 Task: Switch to enhanced protection.
Action: Mouse moved to (1204, 35)
Screenshot: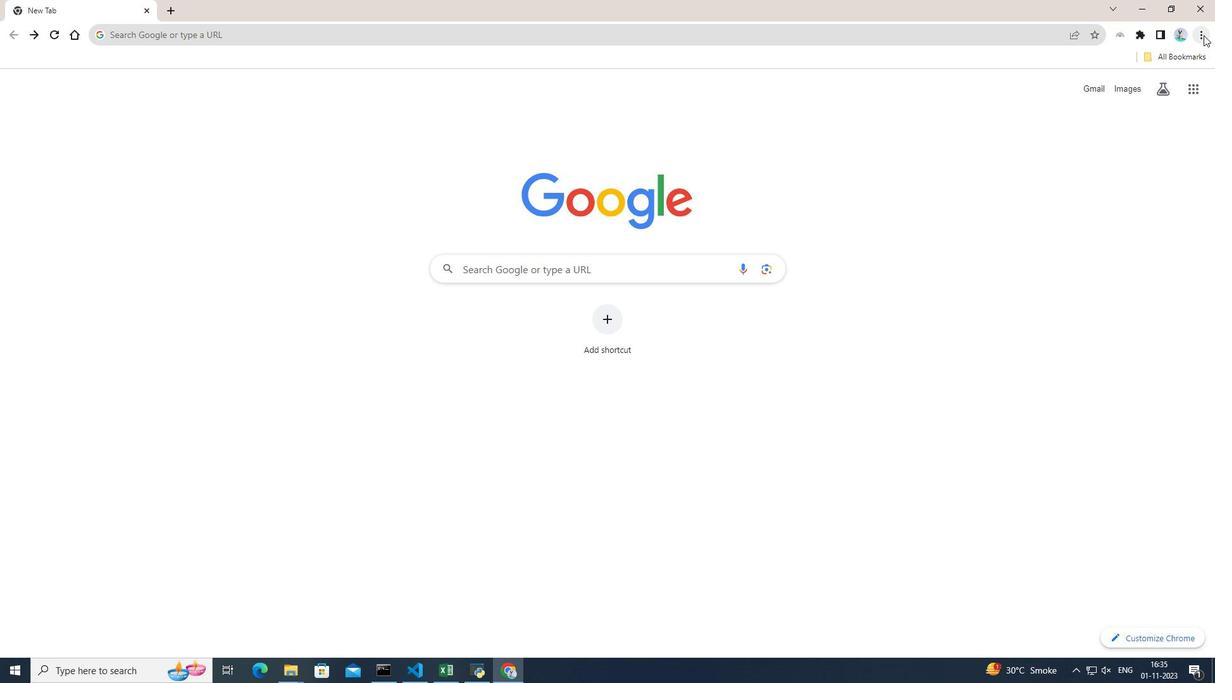 
Action: Mouse pressed left at (1204, 35)
Screenshot: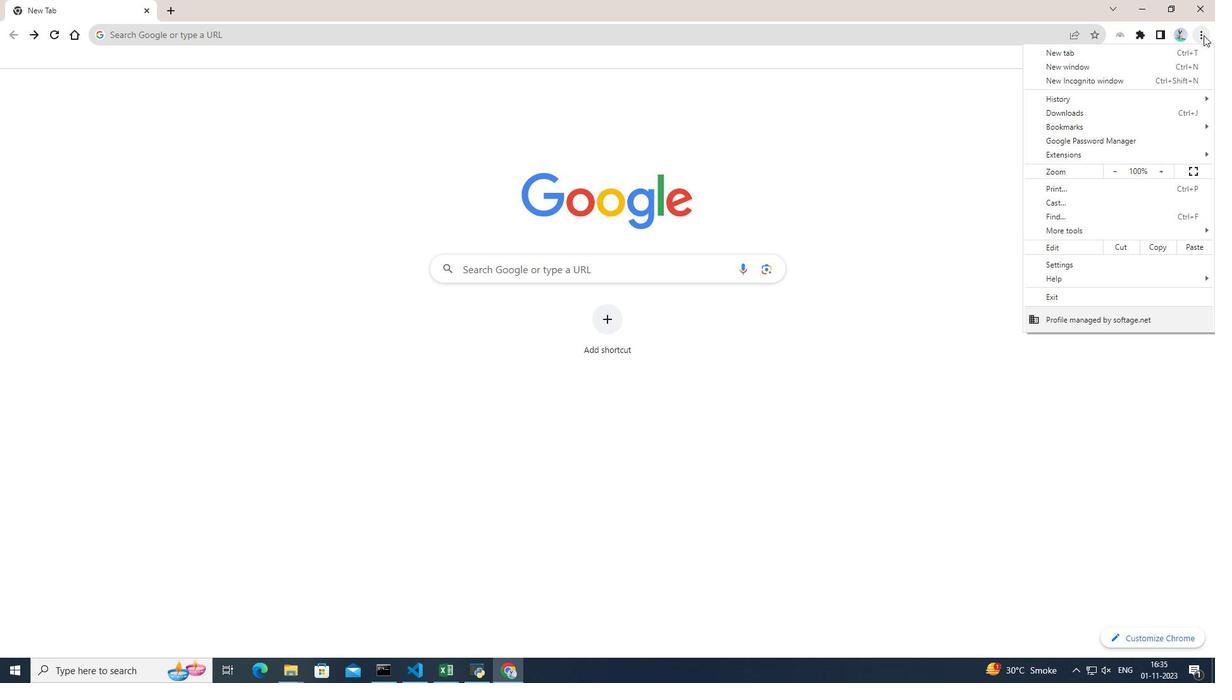 
Action: Mouse moved to (1081, 262)
Screenshot: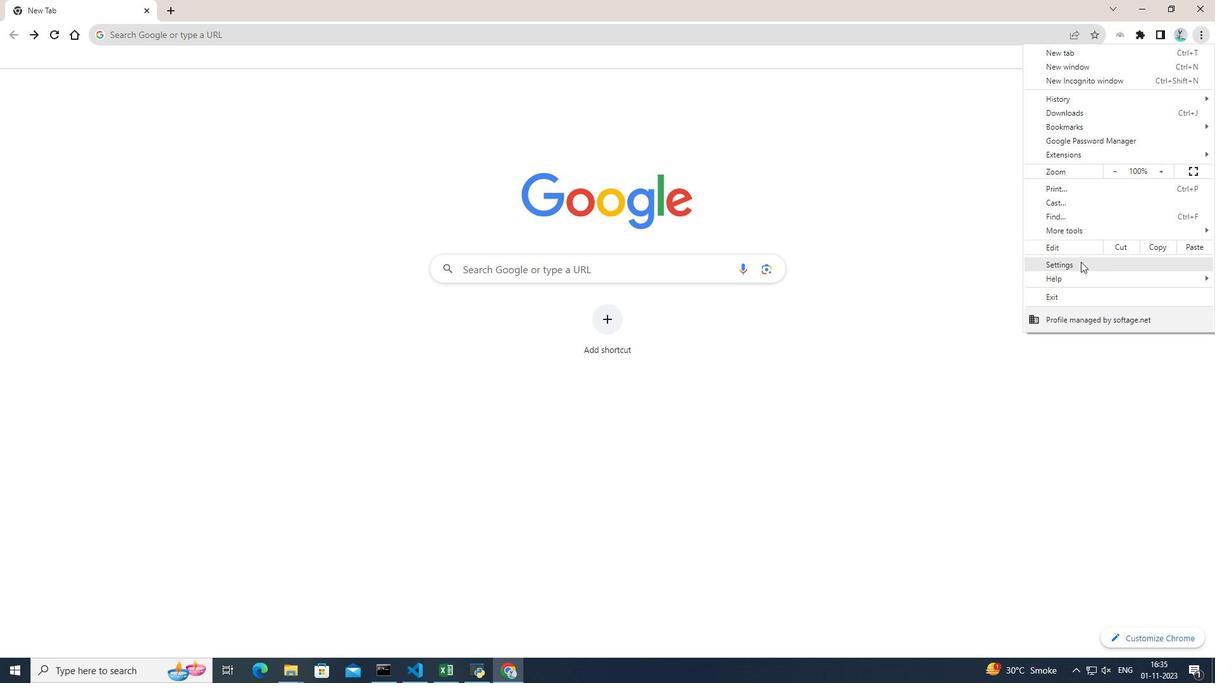 
Action: Mouse pressed left at (1081, 262)
Screenshot: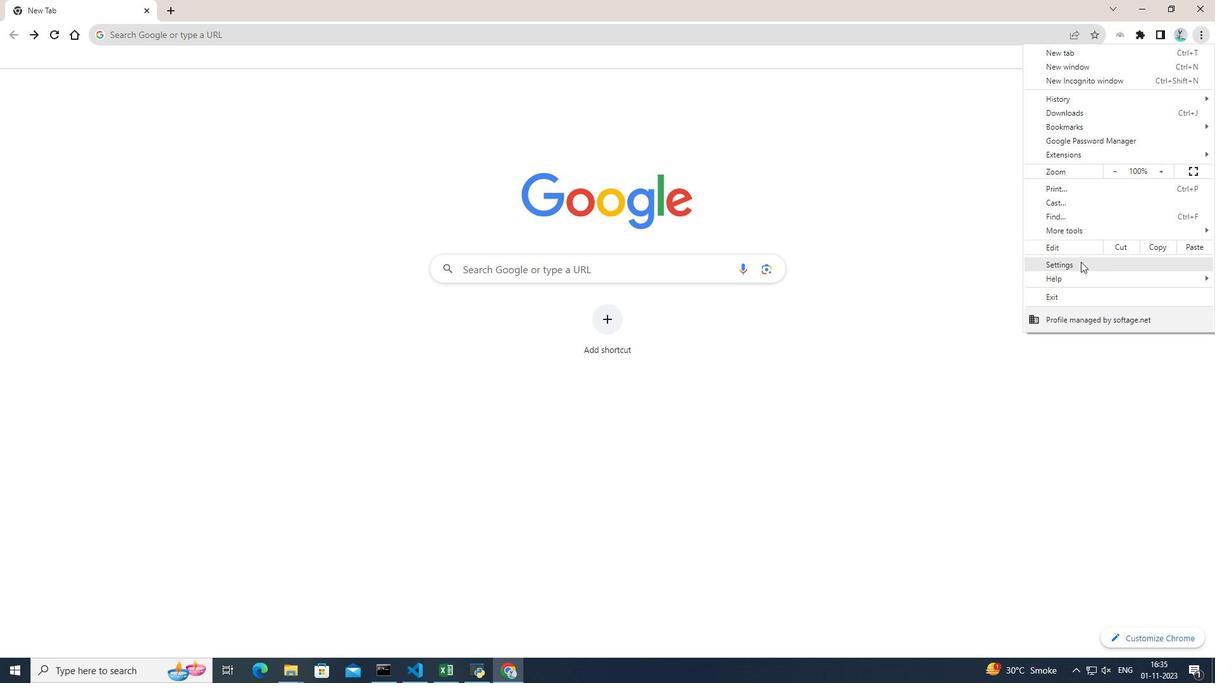 
Action: Mouse moved to (68, 144)
Screenshot: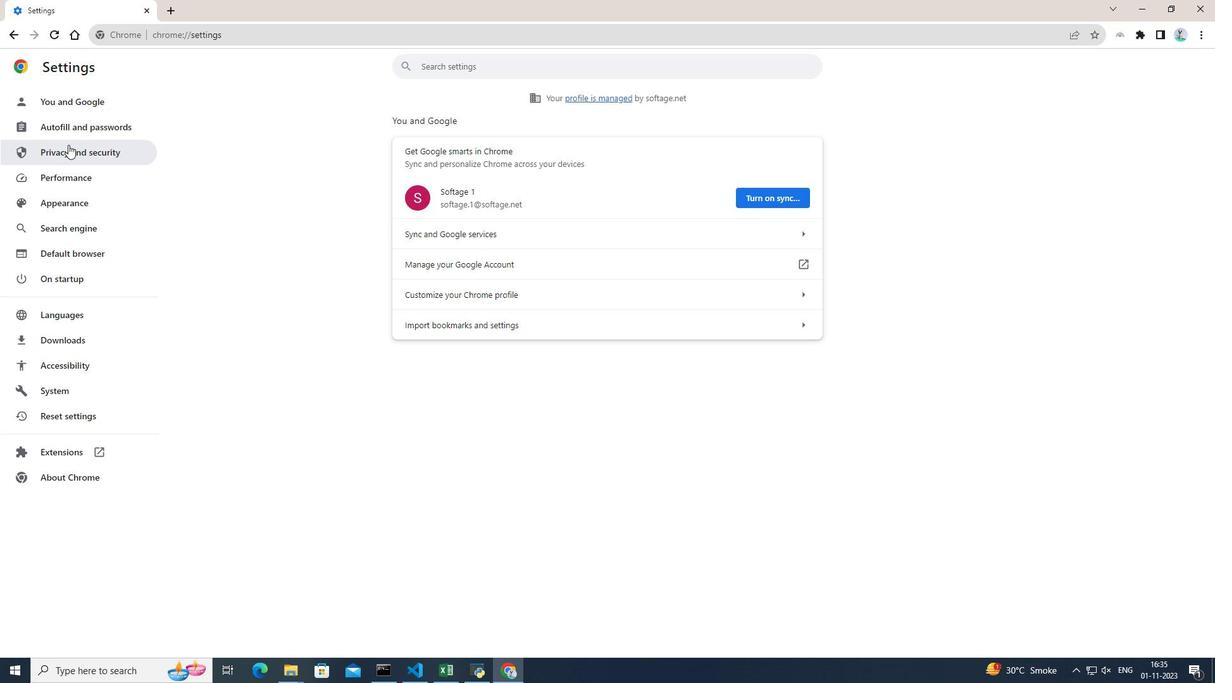 
Action: Mouse pressed left at (68, 144)
Screenshot: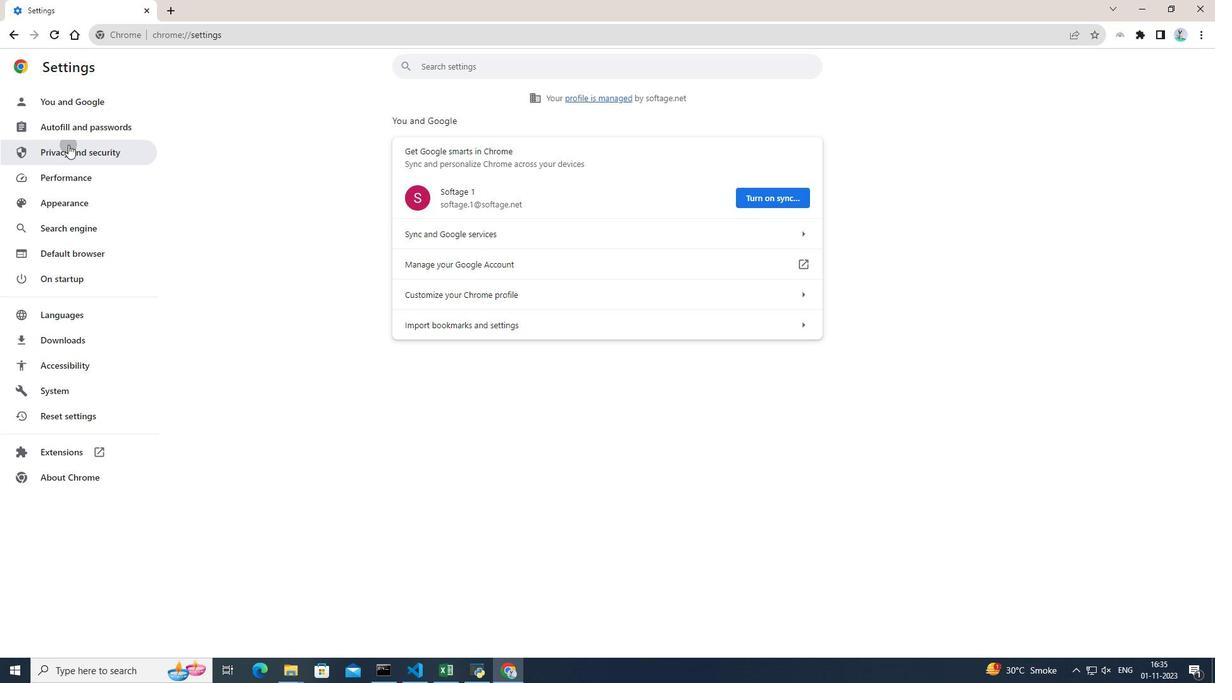 
Action: Mouse moved to (626, 358)
Screenshot: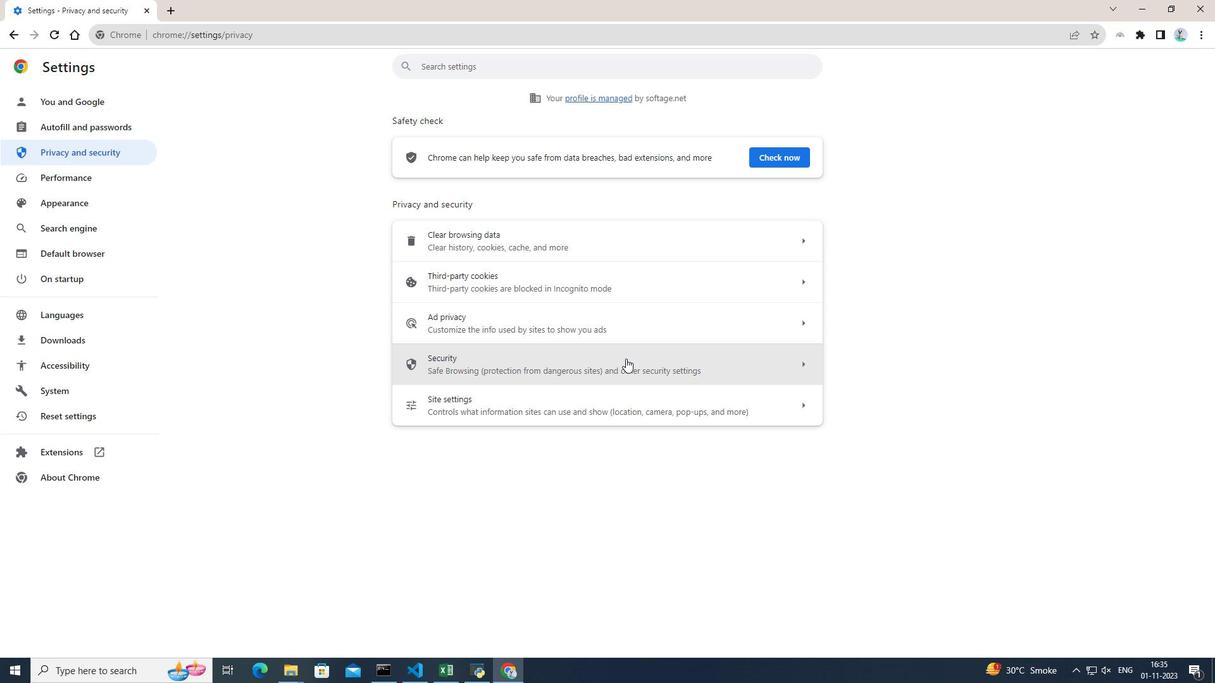
Action: Mouse pressed left at (626, 358)
Screenshot: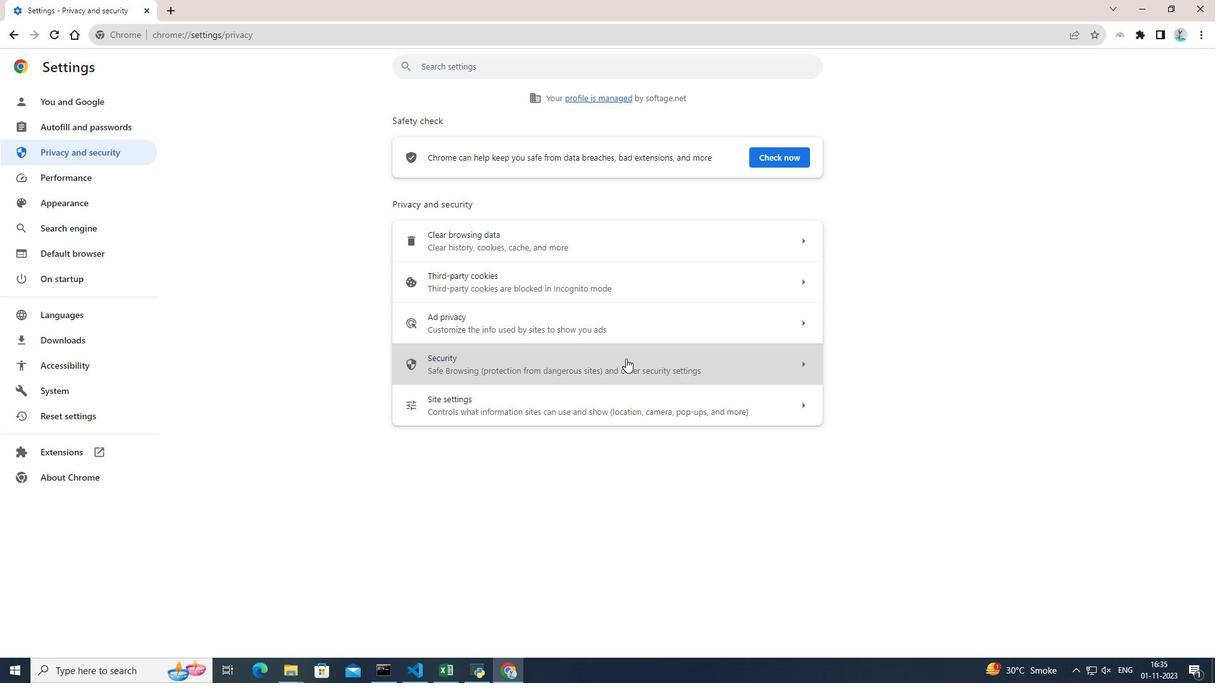 
Action: Mouse moved to (402, 342)
Screenshot: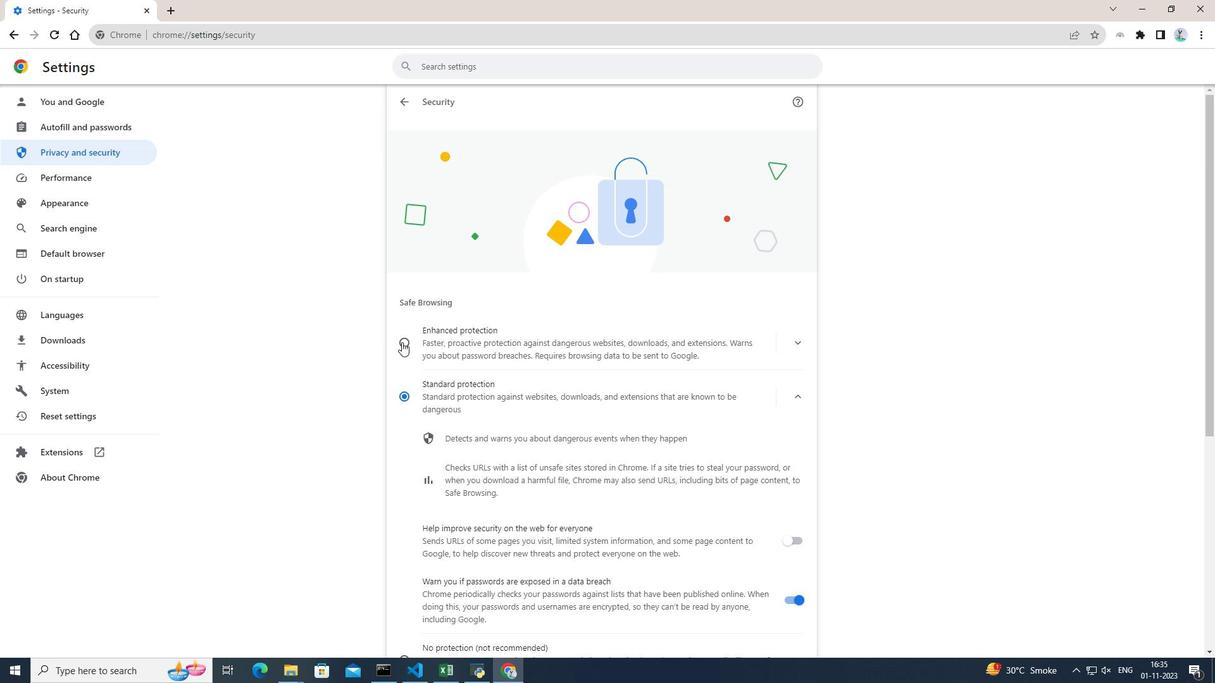 
Action: Mouse pressed left at (402, 342)
Screenshot: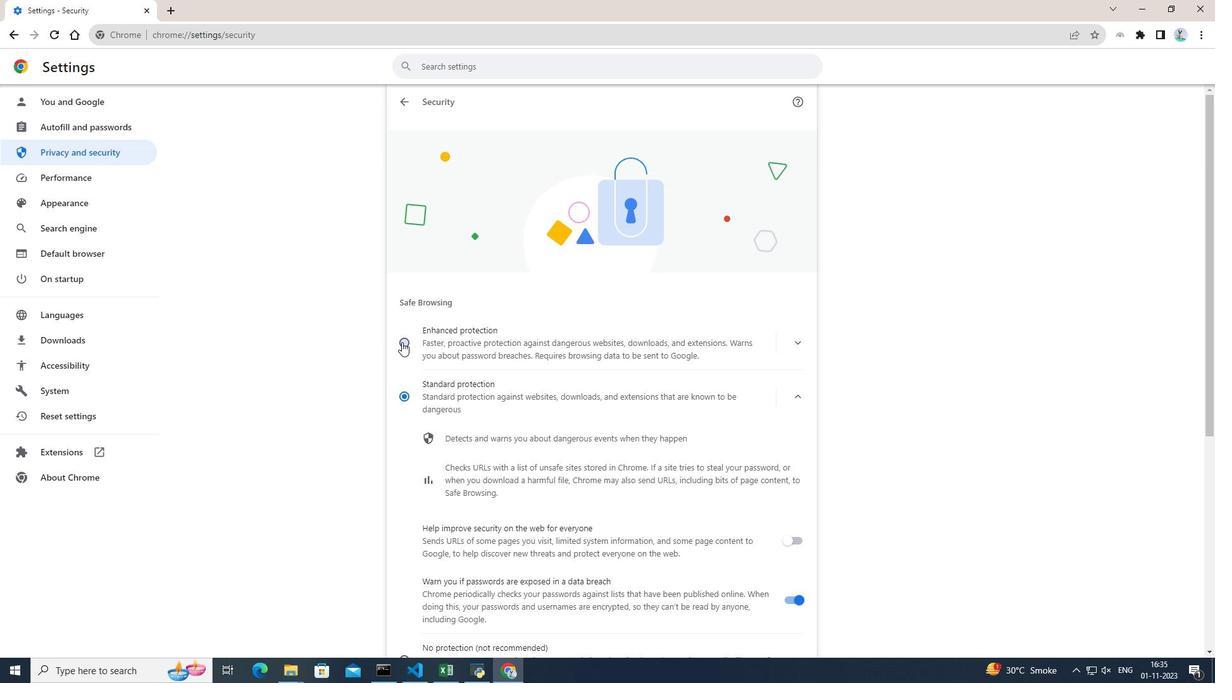 
Action: Mouse moved to (777, 343)
Screenshot: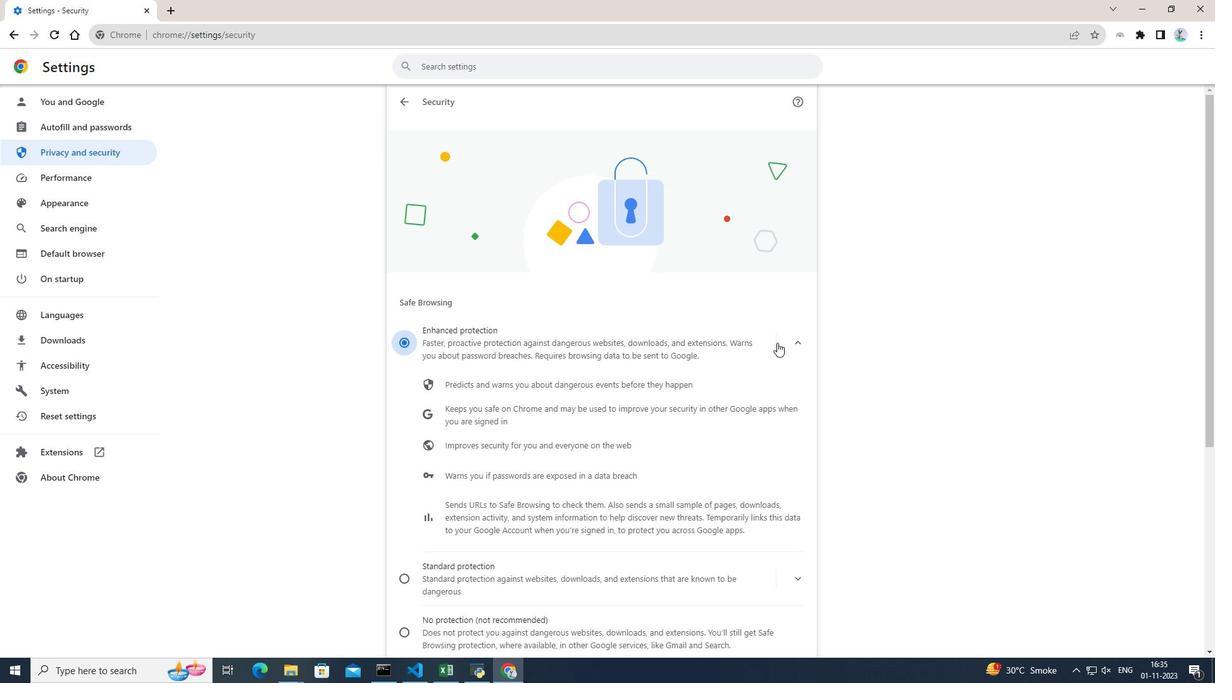 
